 Task: Make in the project CarveWorks a sprint 'Fast Frenzy'. Create in the project CarveWorks a sprint 'Fast Frenzy'. Add in the project CarveWorks a sprint 'Fast Frenzy'
Action: Mouse moved to (206, 61)
Screenshot: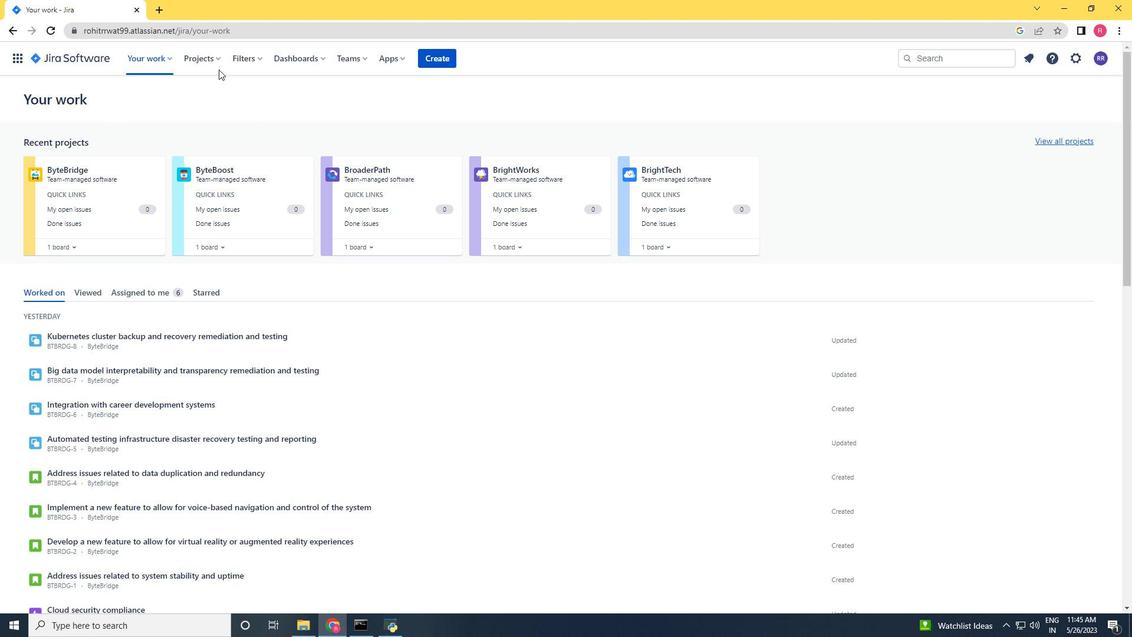 
Action: Mouse pressed left at (206, 61)
Screenshot: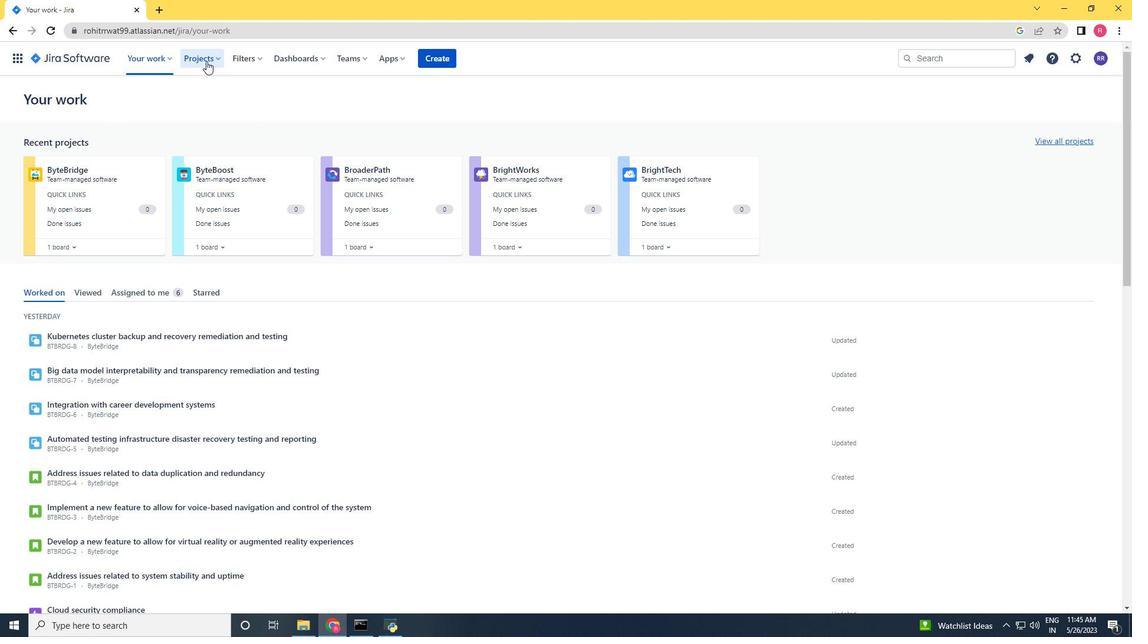 
Action: Mouse moved to (223, 109)
Screenshot: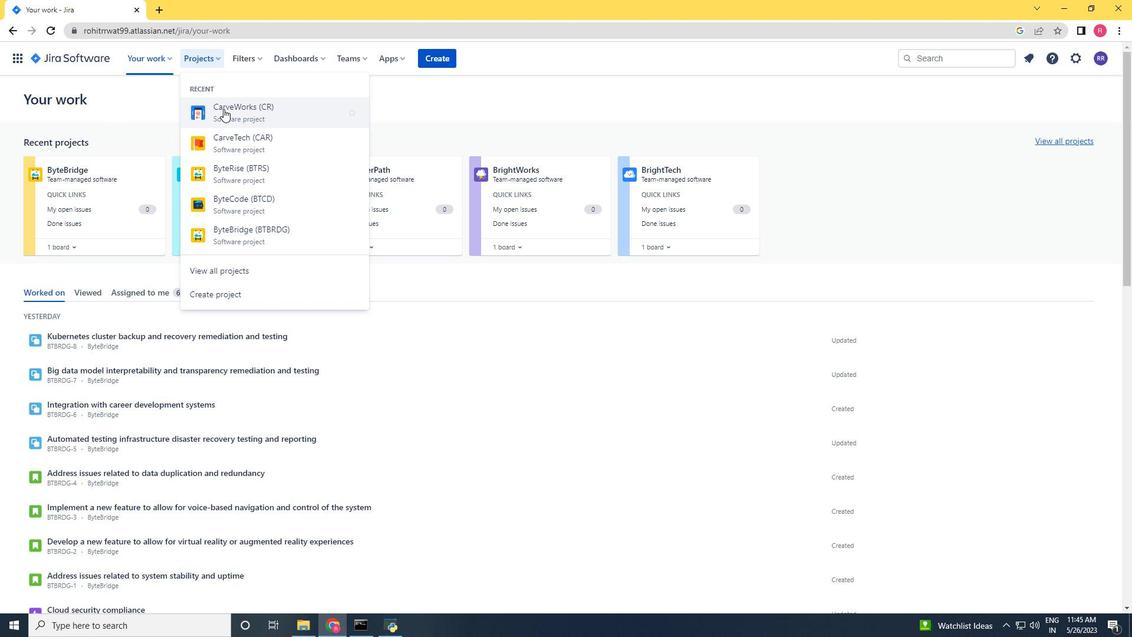 
Action: Mouse pressed left at (223, 109)
Screenshot: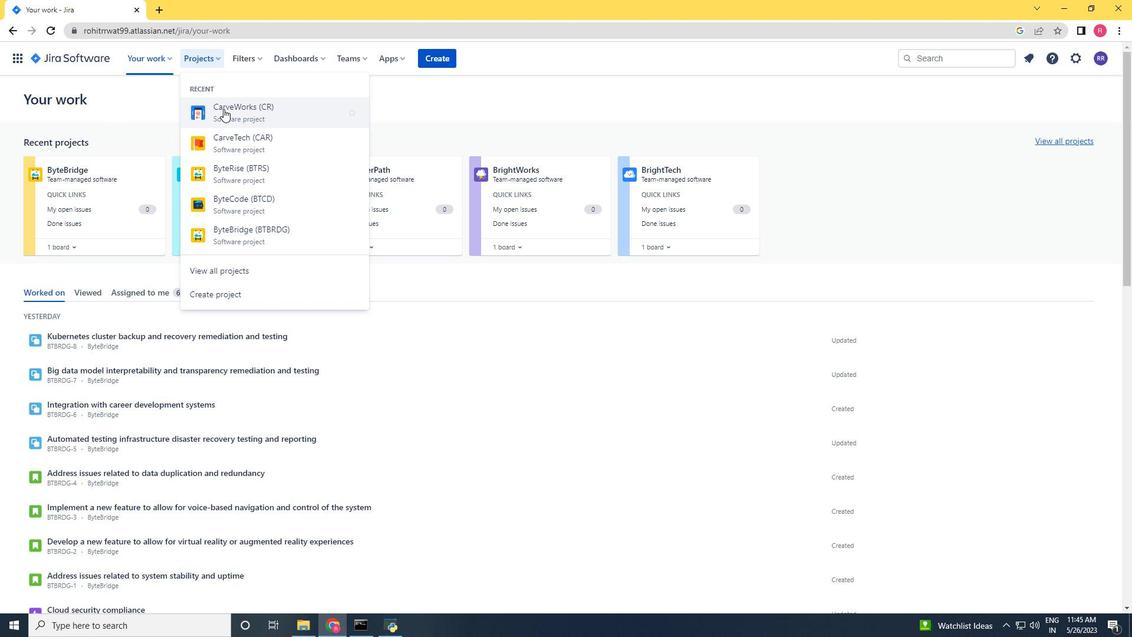 
Action: Mouse moved to (66, 186)
Screenshot: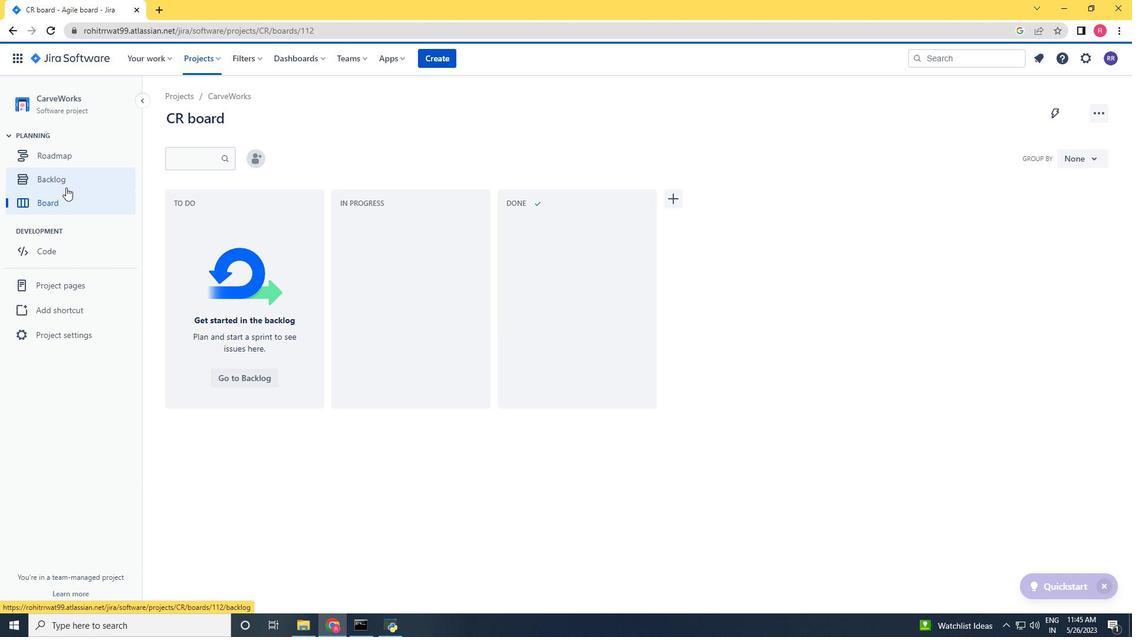 
Action: Mouse pressed left at (66, 186)
Screenshot: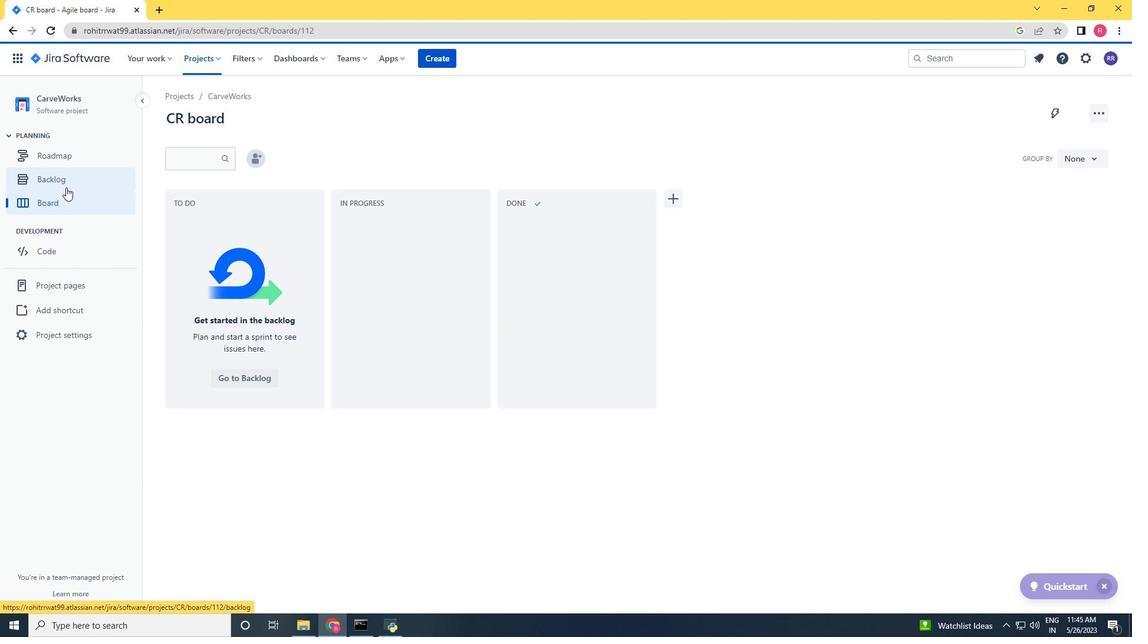 
Action: Mouse moved to (1066, 191)
Screenshot: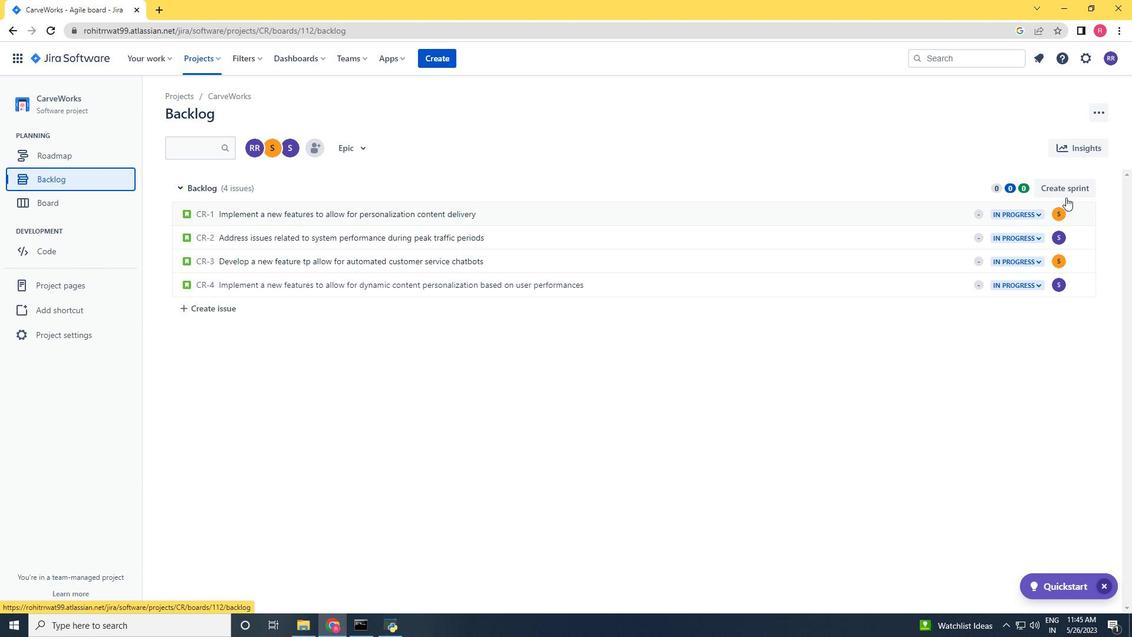 
Action: Mouse pressed left at (1066, 191)
Screenshot: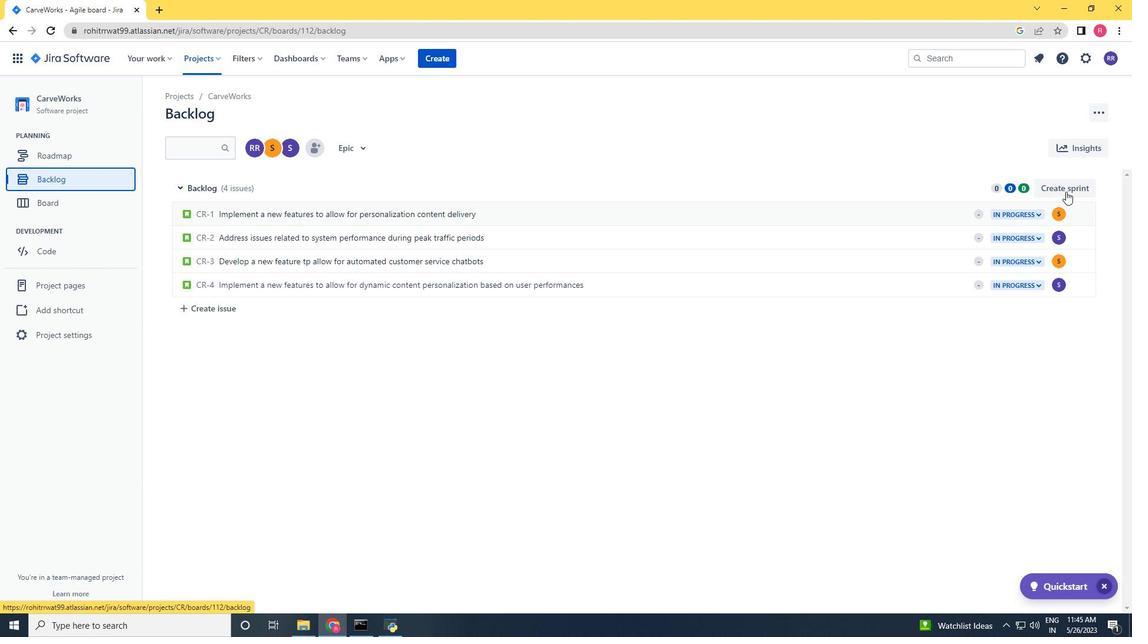 
Action: Mouse moved to (247, 189)
Screenshot: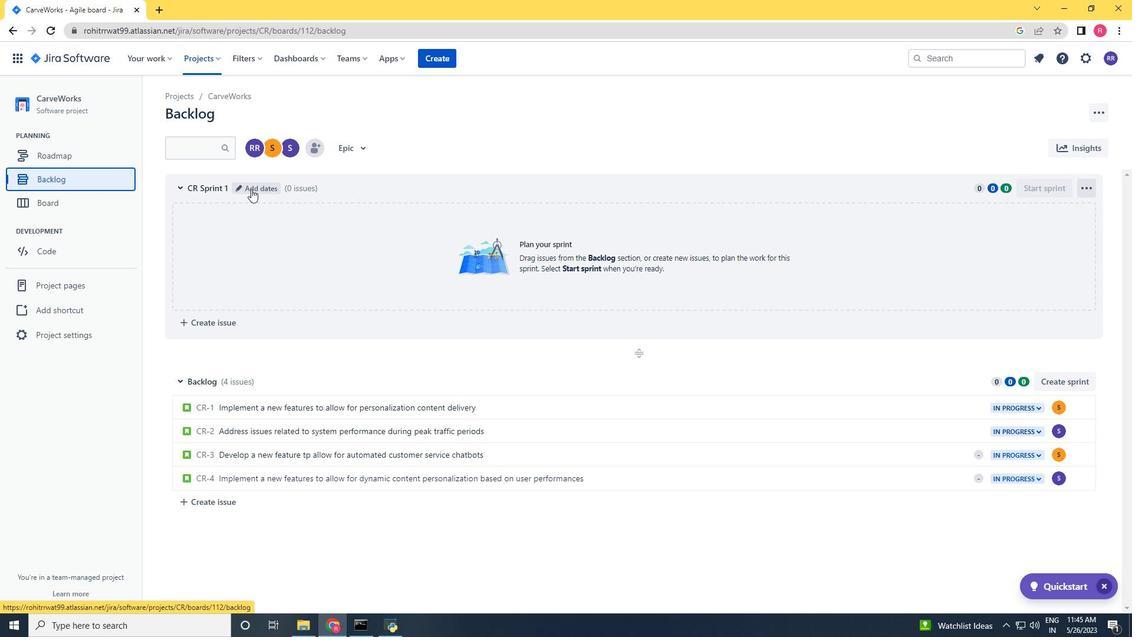 
Action: Mouse pressed left at (247, 189)
Screenshot: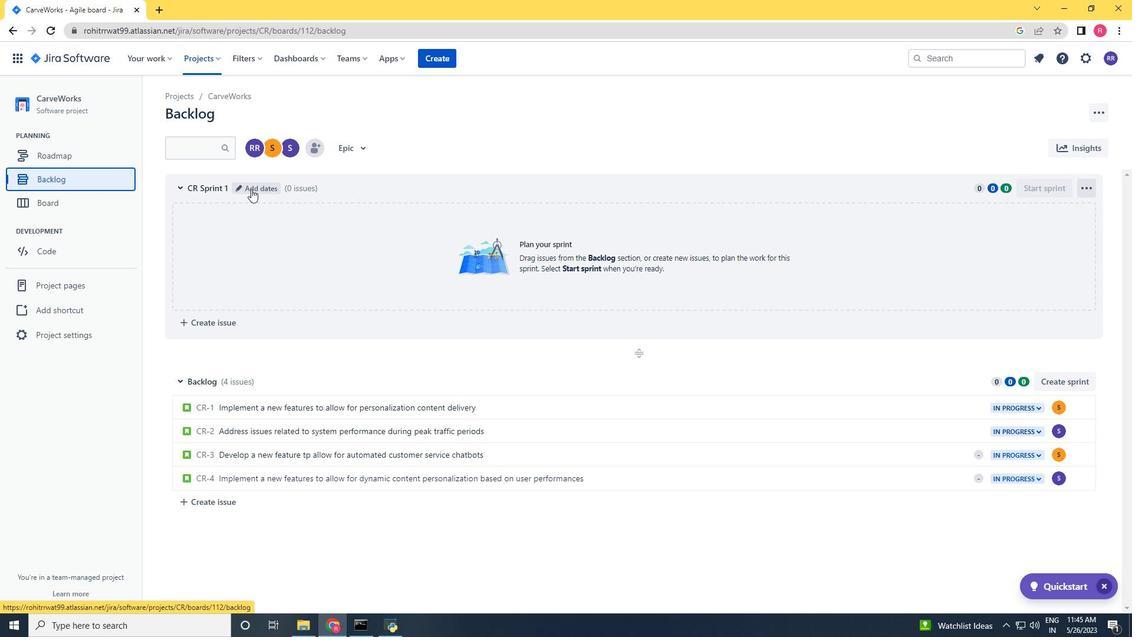
Action: Key pressed <Key.backspace><Key.backspace><Key.backspace><Key.backspace><Key.backspace><Key.backspace><Key.backspace><Key.backspace><Key.backspace><Key.backspace><Key.backspace><Key.backspace><Key.backspace><Key.backspace><Key.backspace><Key.shift><Key.shift><Key.shift><Key.shift><Key.shift><Key.shift><Key.shift><Key.shift><Key.shift><Key.shift><Key.shift><Key.shift><Key.shift><Key.shift><Key.shift><Key.shift><Key.shift><Key.shift><Key.shift>Fast<Key.space><Key.shift>Frenzy<Key.enter>
Screenshot: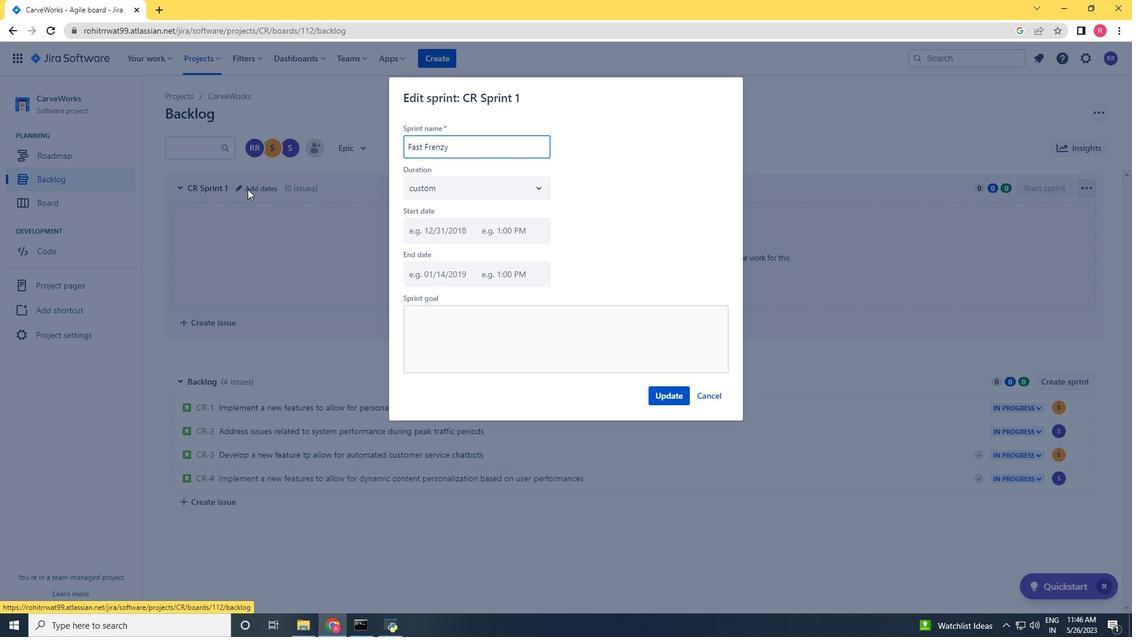 
Action: Mouse moved to (1057, 384)
Screenshot: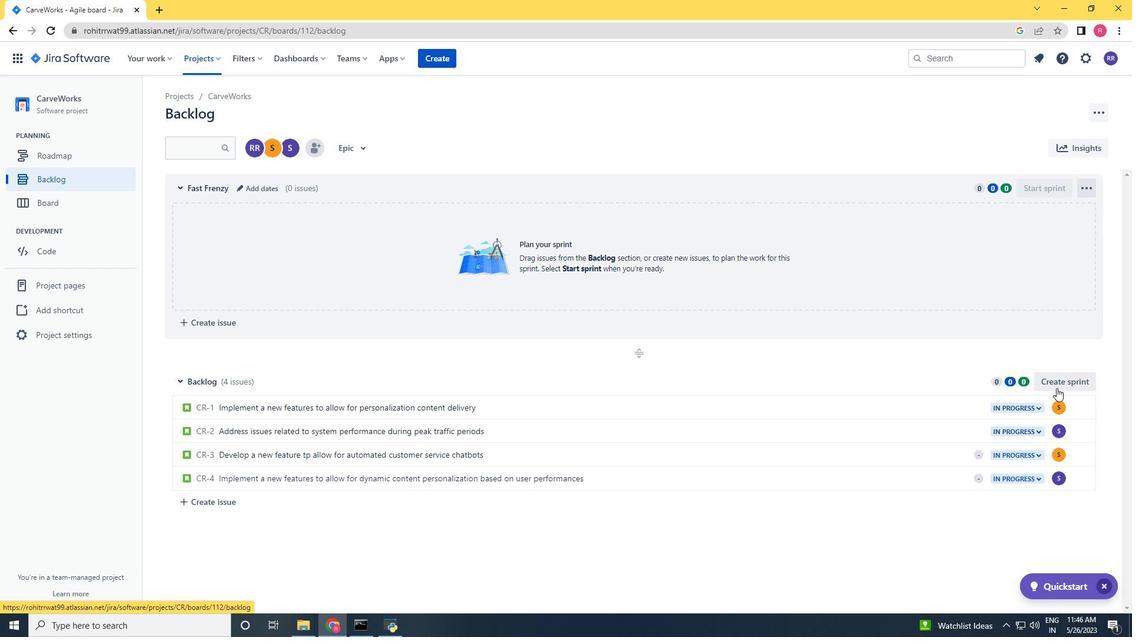 
Action: Mouse pressed left at (1057, 384)
Screenshot: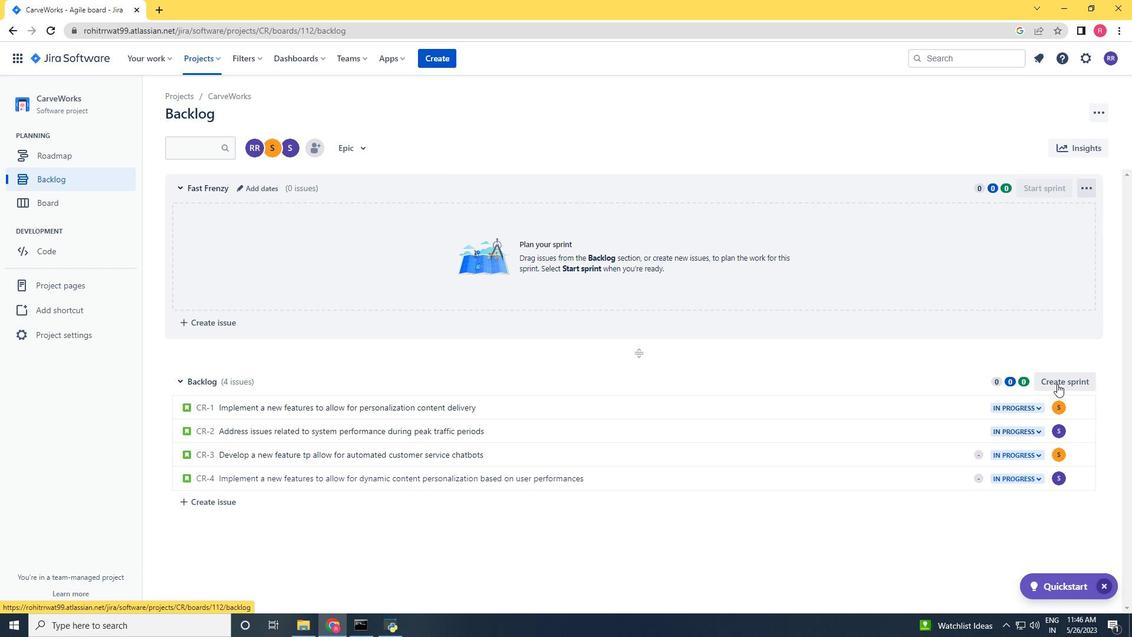 
Action: Mouse moved to (260, 379)
Screenshot: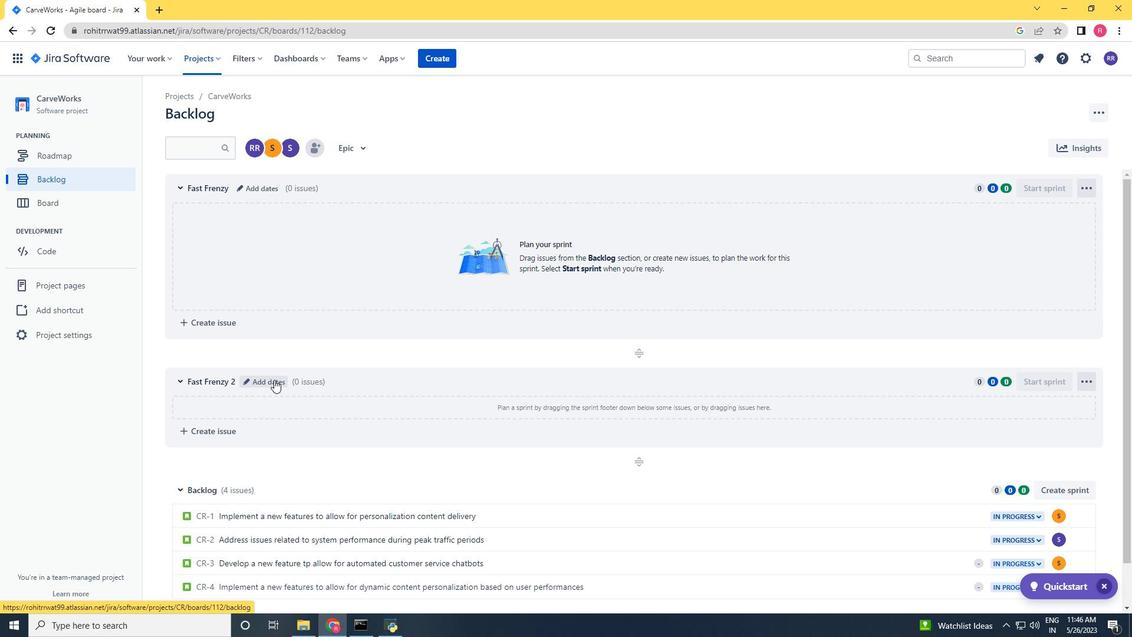 
Action: Mouse pressed left at (260, 379)
Screenshot: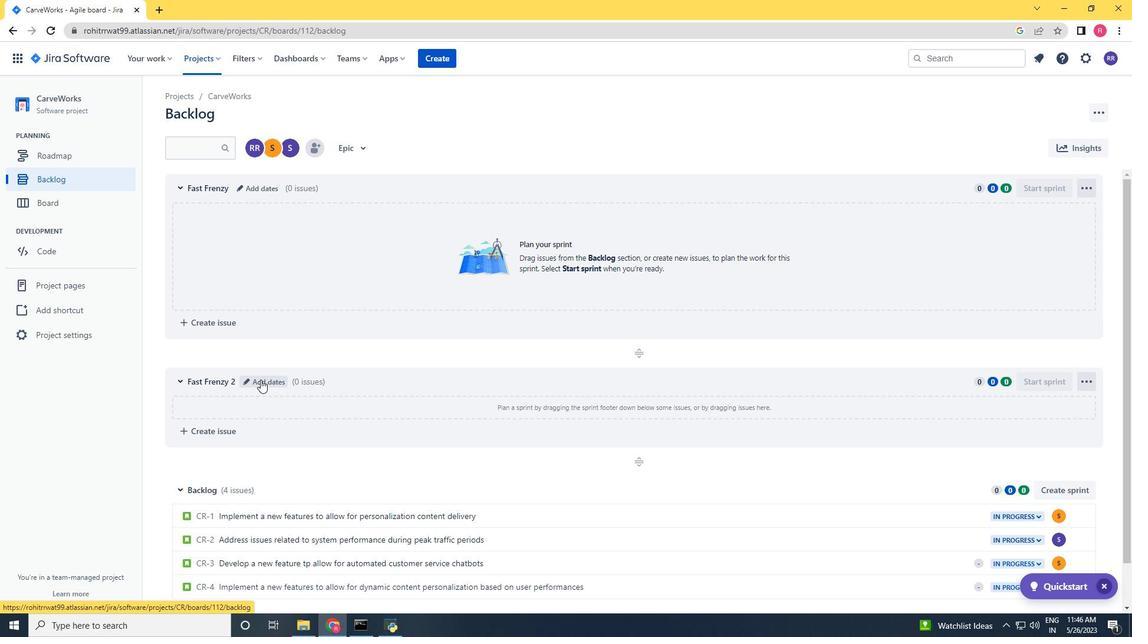 
Action: Key pressed <Key.backspace><Key.backspace><Key.backspace><Key.backspace><Key.backspace><Key.backspace><Key.backspace><Key.backspace><Key.backspace><Key.backspace><Key.backspace><Key.backspace><Key.backspace><Key.backspace><Key.backspace><Key.backspace><Key.backspace><Key.backspace><Key.backspace><Key.backspace><Key.backspace><Key.backspace><Key.backspace><Key.backspace><Key.backspace><Key.backspace><Key.backspace><Key.shift><Key.shift><Key.shift><Key.shift><Key.shift><Key.shift><Key.shift><Key.shift><Key.shift><Key.shift><Key.shift><Key.shift><Key.shift><Key.shift><Key.shift><Key.shift><Key.shift><Key.shift>Fast<Key.space><Key.shift><Key.shift><Key.shift><Key.shift><Key.shift><Key.shift><Key.shift><Key.shift><Key.shift><Key.shift><Key.shift>Frency<Key.backspace><Key.backspace>x<Key.backspace>zy<Key.enter><Key.enter>
Screenshot: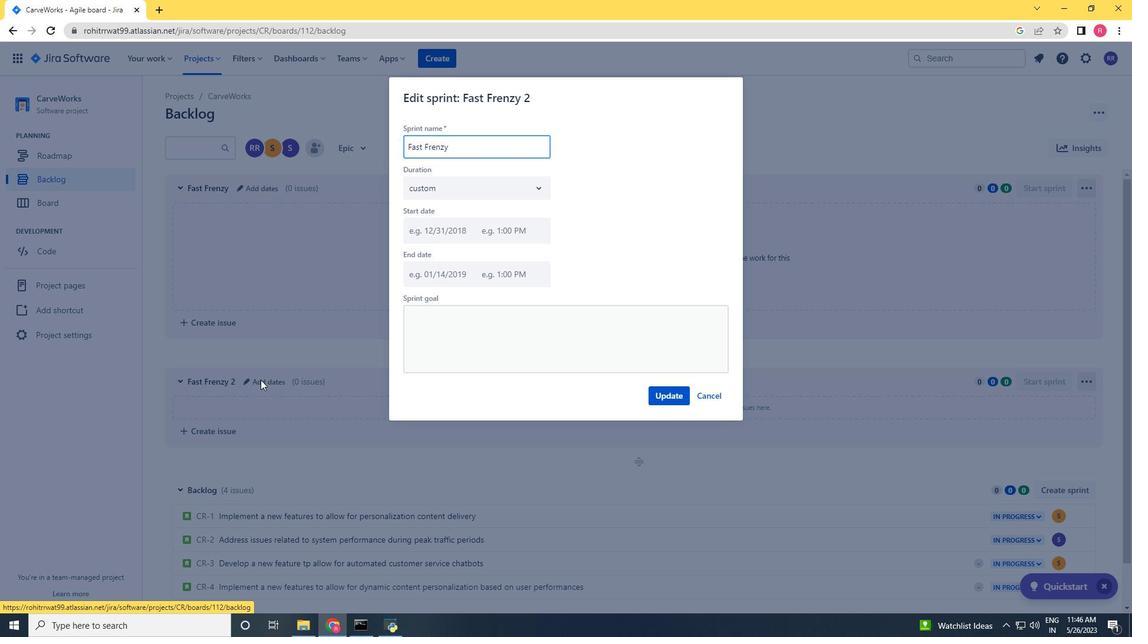 
Action: Mouse moved to (1075, 490)
Screenshot: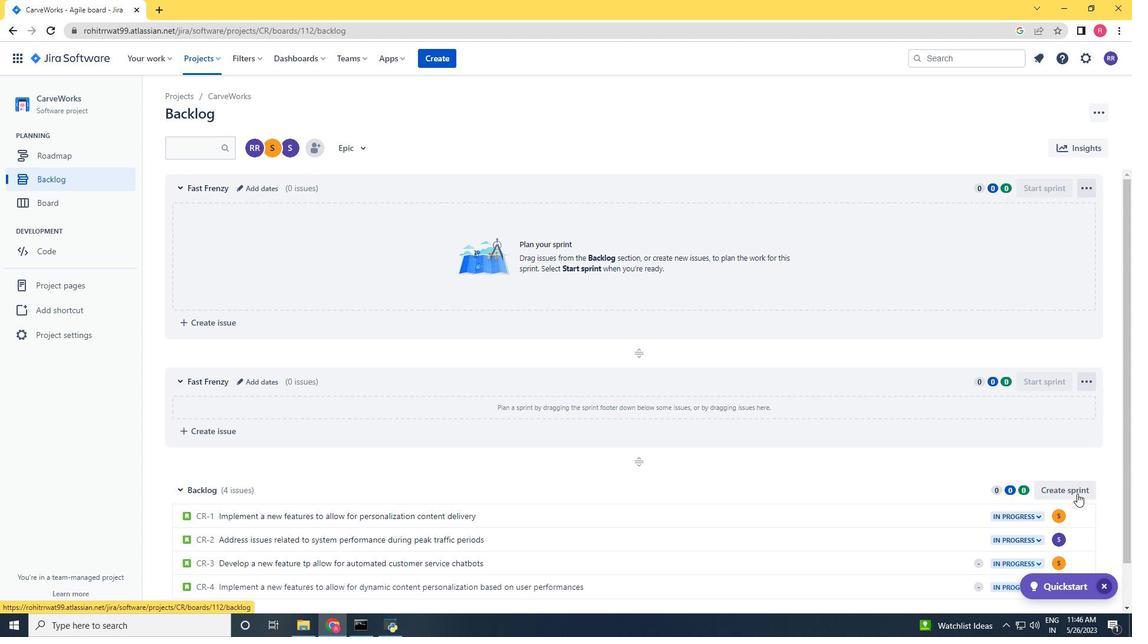 
Action: Mouse pressed left at (1075, 490)
Screenshot: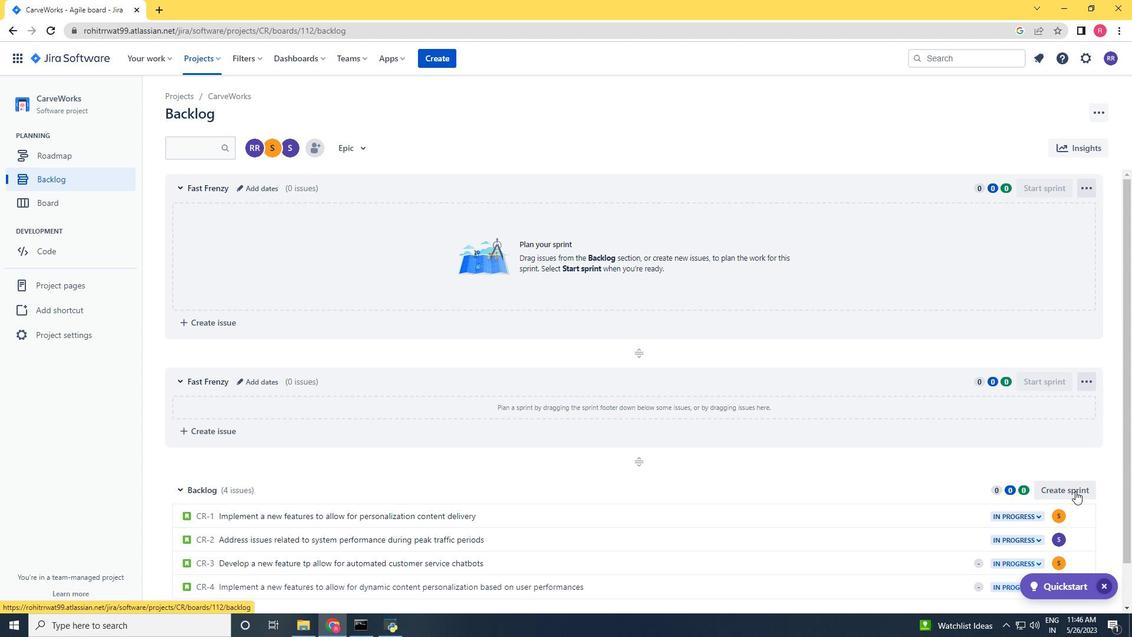 
Action: Mouse moved to (251, 486)
Screenshot: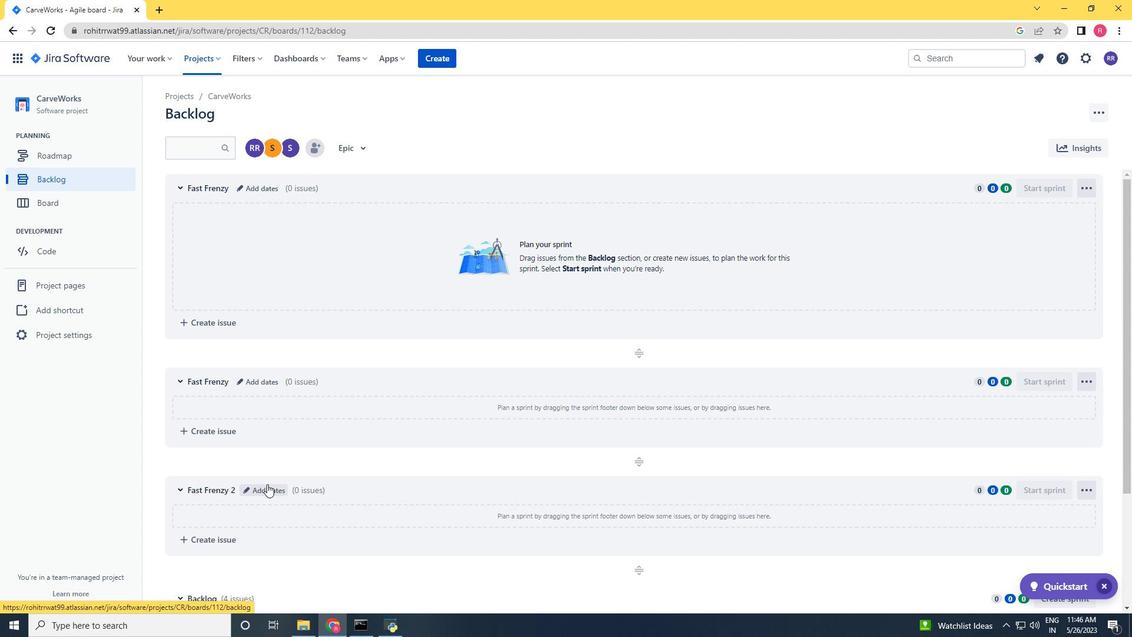 
Action: Mouse pressed left at (251, 486)
Screenshot: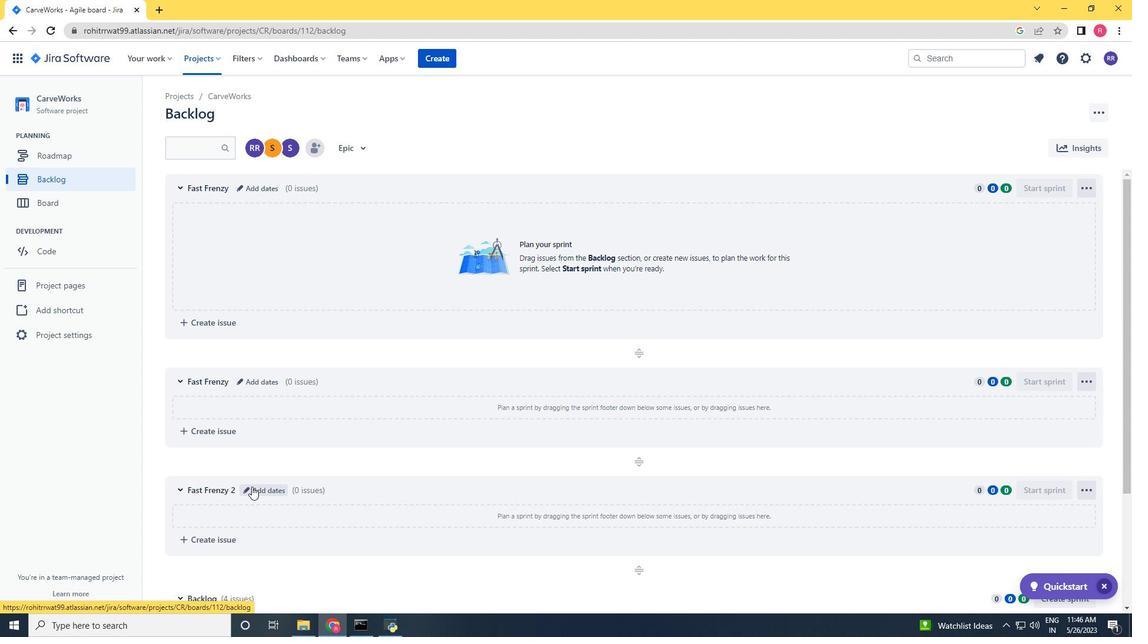 
Action: Key pressed <Key.backspace><Key.backspace><Key.backspace><Key.backspace><Key.backspace><Key.backspace><Key.backspace><Key.backspace><Key.backspace><Key.backspace><Key.backspace><Key.backspace><Key.backspace><Key.backspace><Key.backspace><Key.backspace><Key.backspace><Key.backspace><Key.backspace><Key.backspace><Key.backspace><Key.backspace><Key.backspace><Key.backspace><Key.shift>Sast<Key.space><Key.shift><Key.backspace><Key.backspace><Key.backspace><Key.backspace><Key.backspace><Key.backspace><Key.backspace><Key.backspace><Key.backspace><Key.backspace><Key.shift>Fast<Key.space><Key.shift><Key.shift><Key.shift><Key.shift><Key.shift><Key.shift><Key.shift><Key.shift><Key.shift><Key.shift><Key.shift><Key.shift><Key.shift><Key.shift><Key.shift><Key.shift><Key.shift><Key.shift><Key.shift><Key.shift>Frenzy<Key.enter>
Screenshot: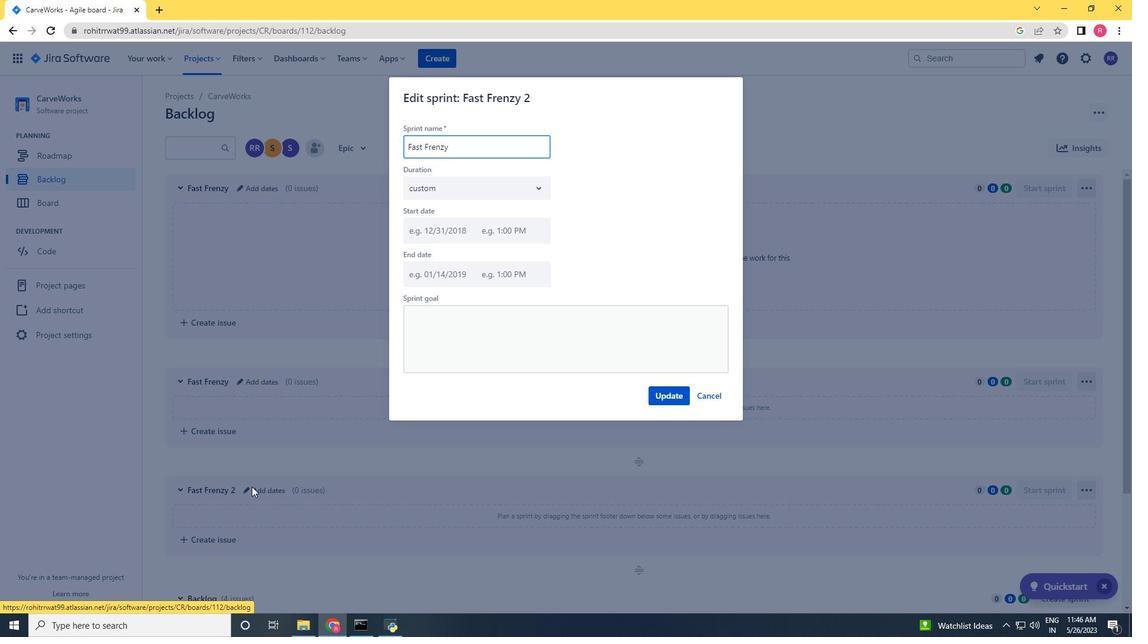 
Action: Mouse scrolled (251, 487) with delta (0, 0)
Screenshot: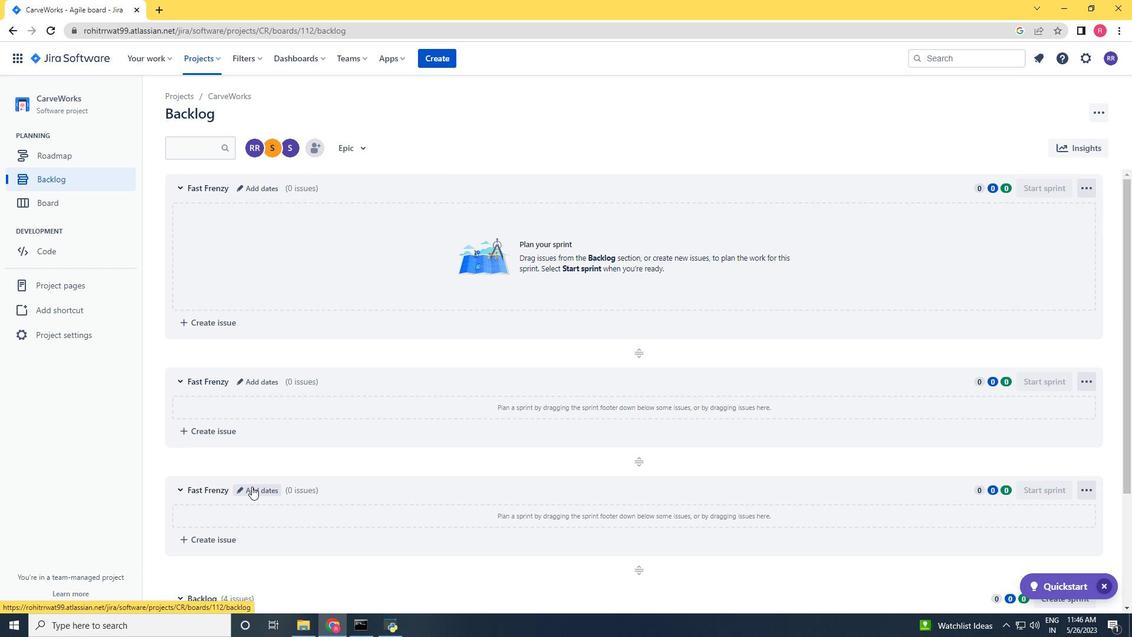 
Action: Mouse moved to (179, 187)
Screenshot: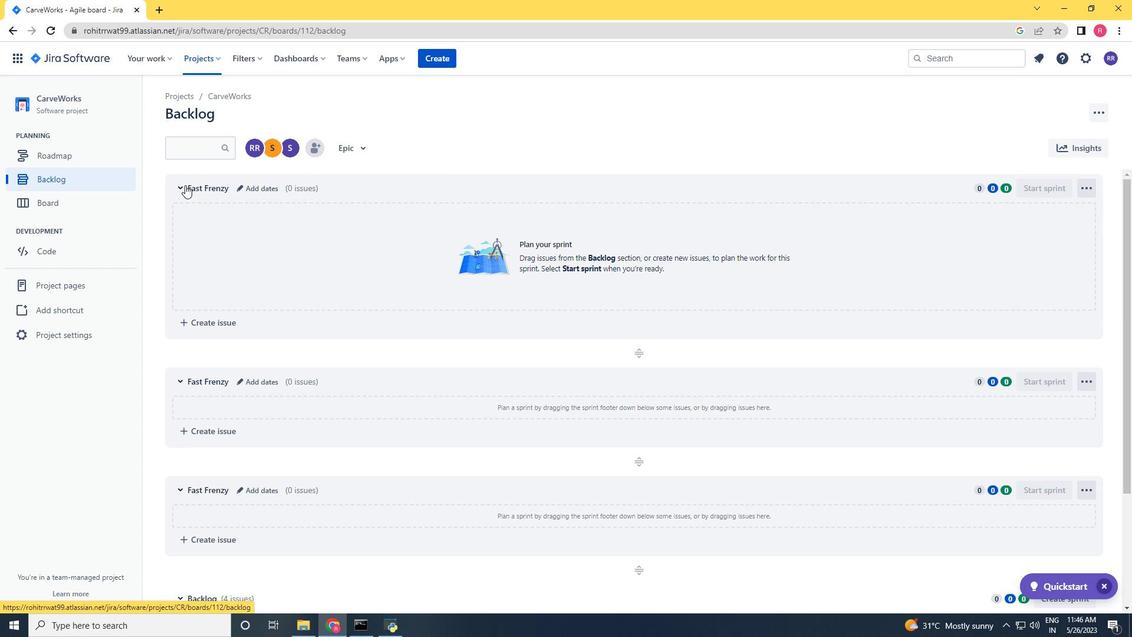 
Action: Mouse pressed left at (179, 187)
Screenshot: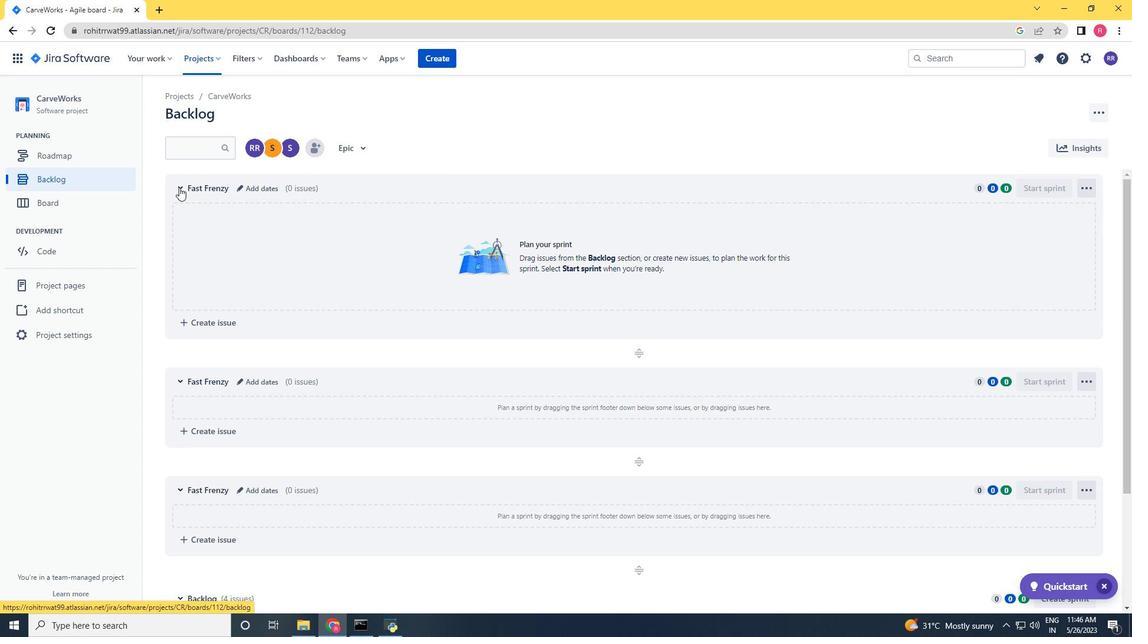 
Action: Mouse moved to (178, 220)
Screenshot: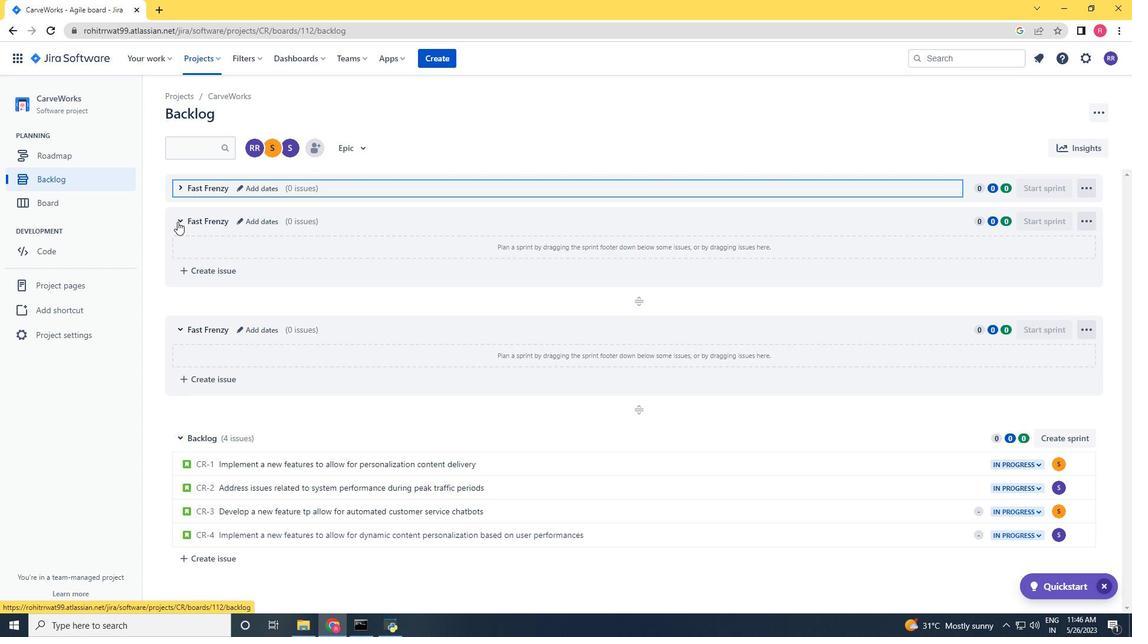 
Action: Mouse pressed left at (178, 220)
Screenshot: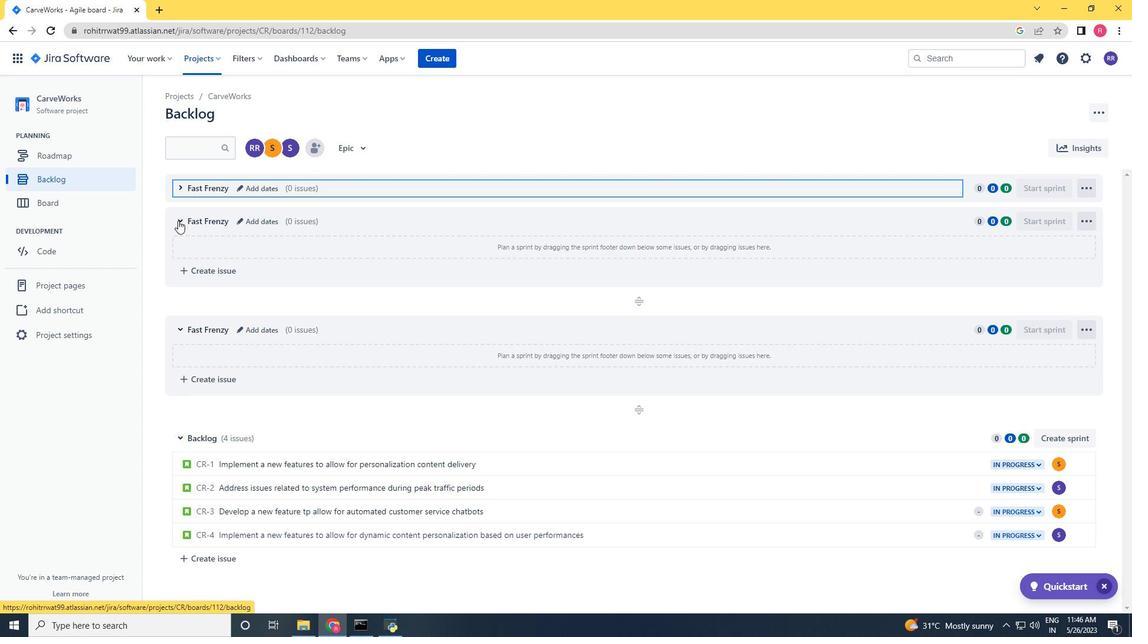 
Action: Mouse moved to (178, 250)
Screenshot: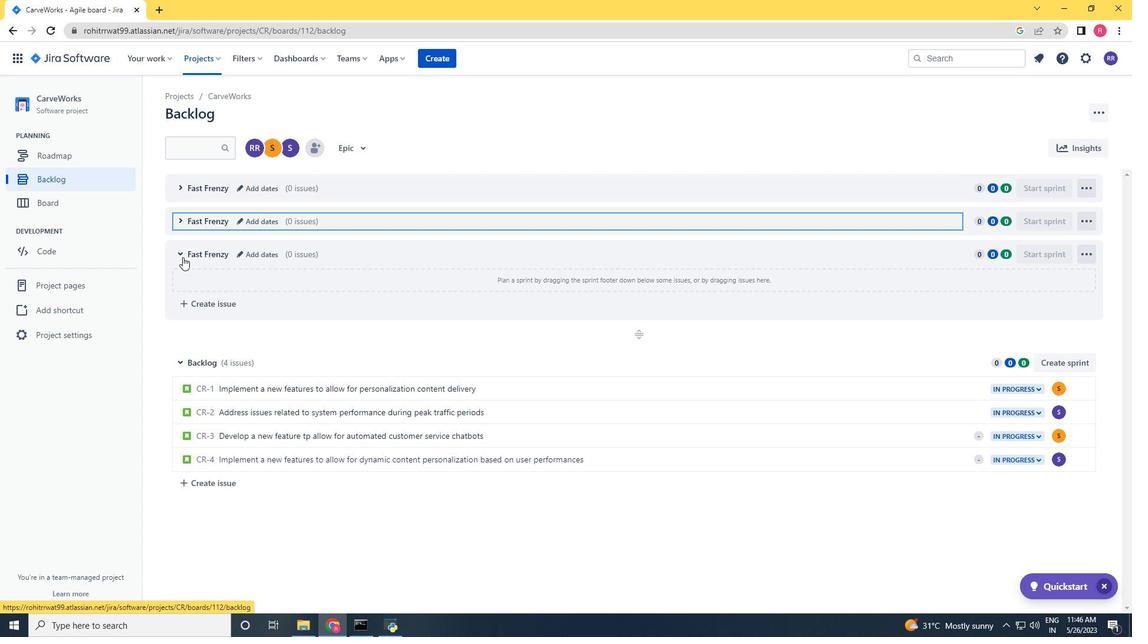 
Action: Mouse pressed left at (178, 250)
Screenshot: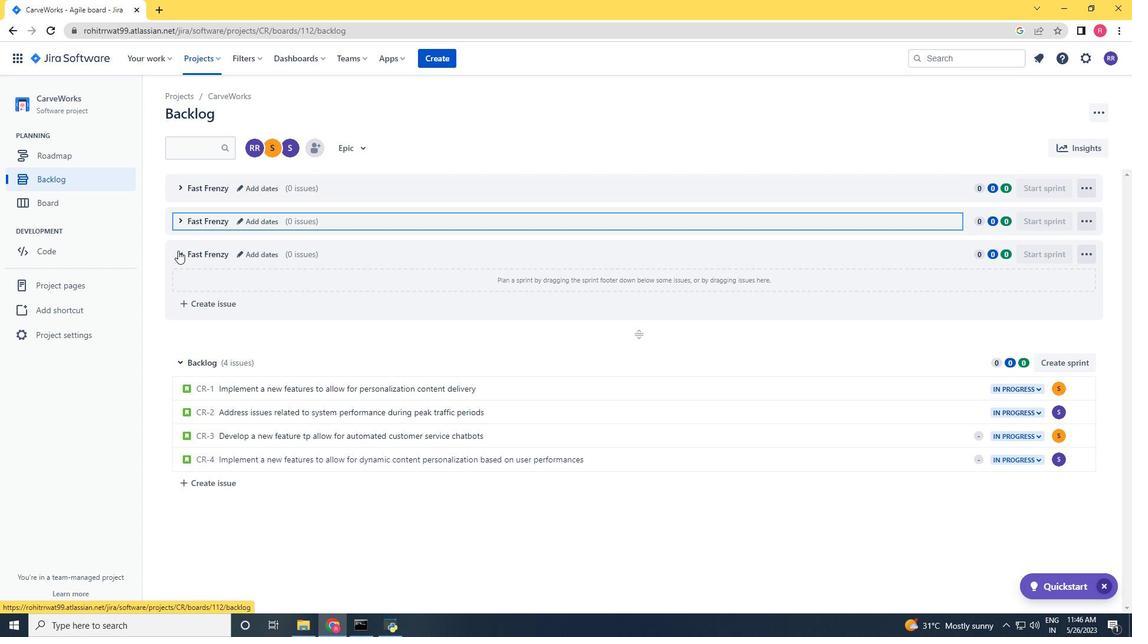 
Action: Mouse moved to (247, 374)
Screenshot: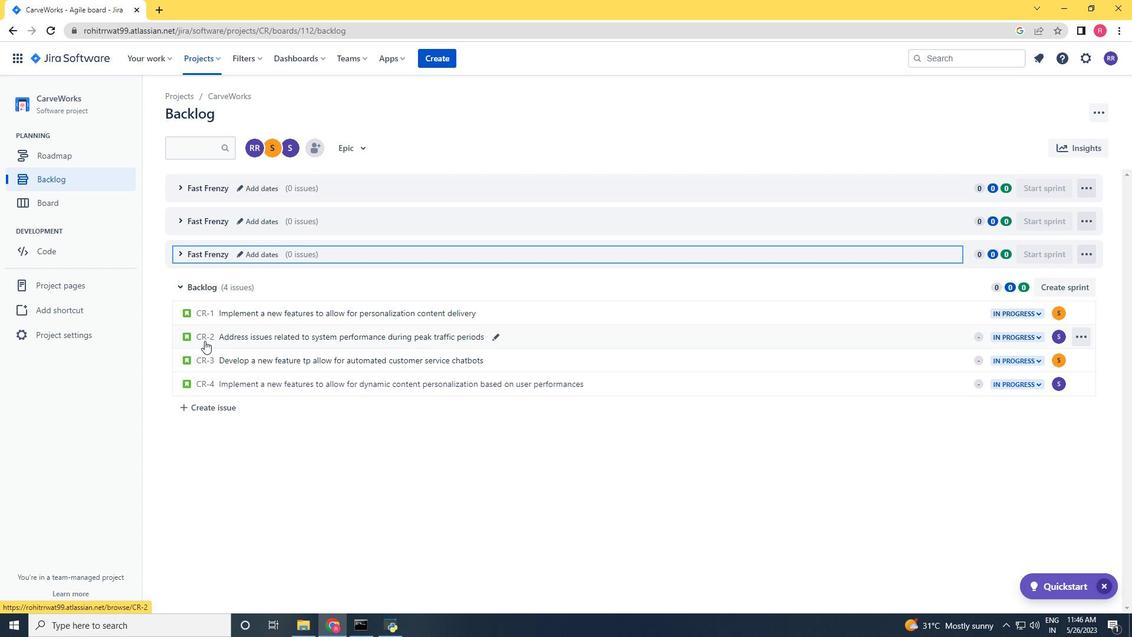
